 Task: Set up an event to organize a baby shower.
Action: Mouse moved to (87, 127)
Screenshot: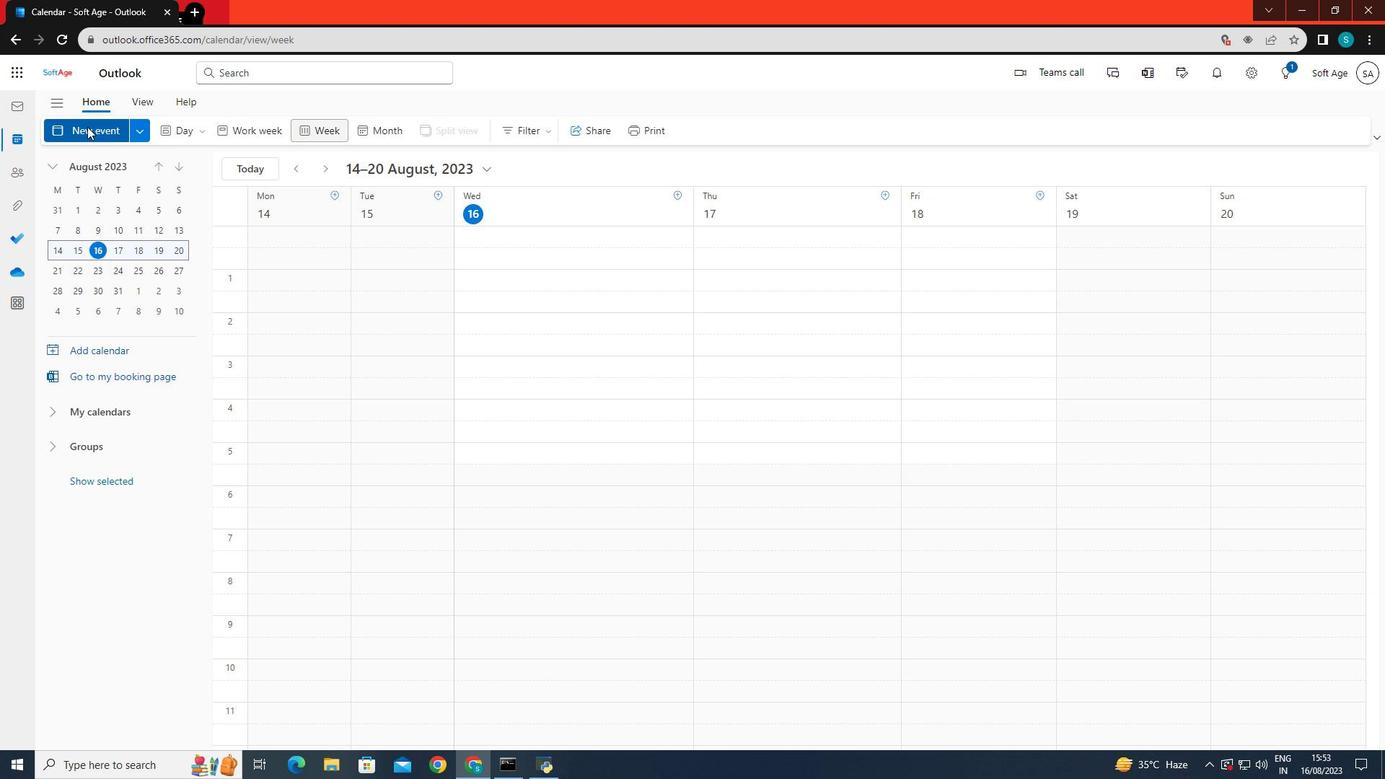 
Action: Mouse pressed left at (87, 127)
Screenshot: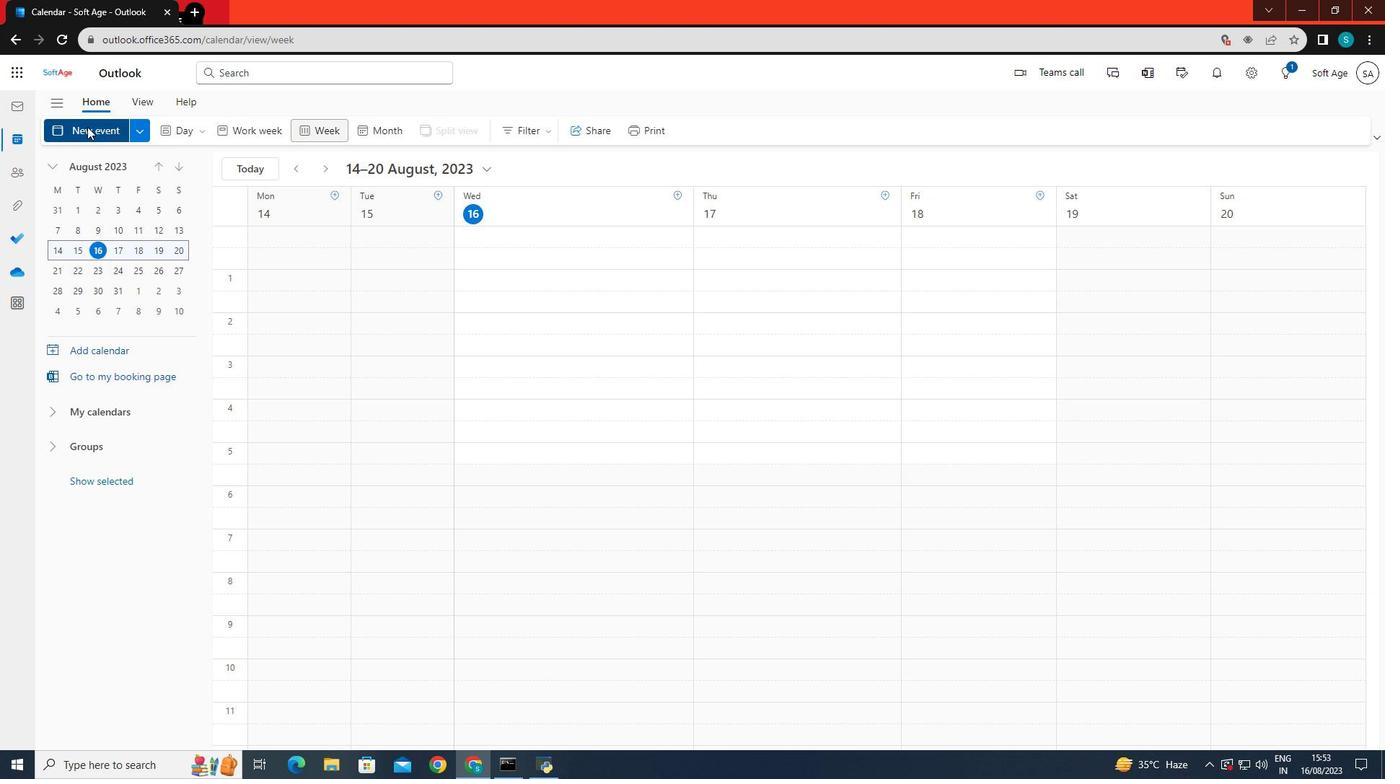 
Action: Mouse moved to (419, 220)
Screenshot: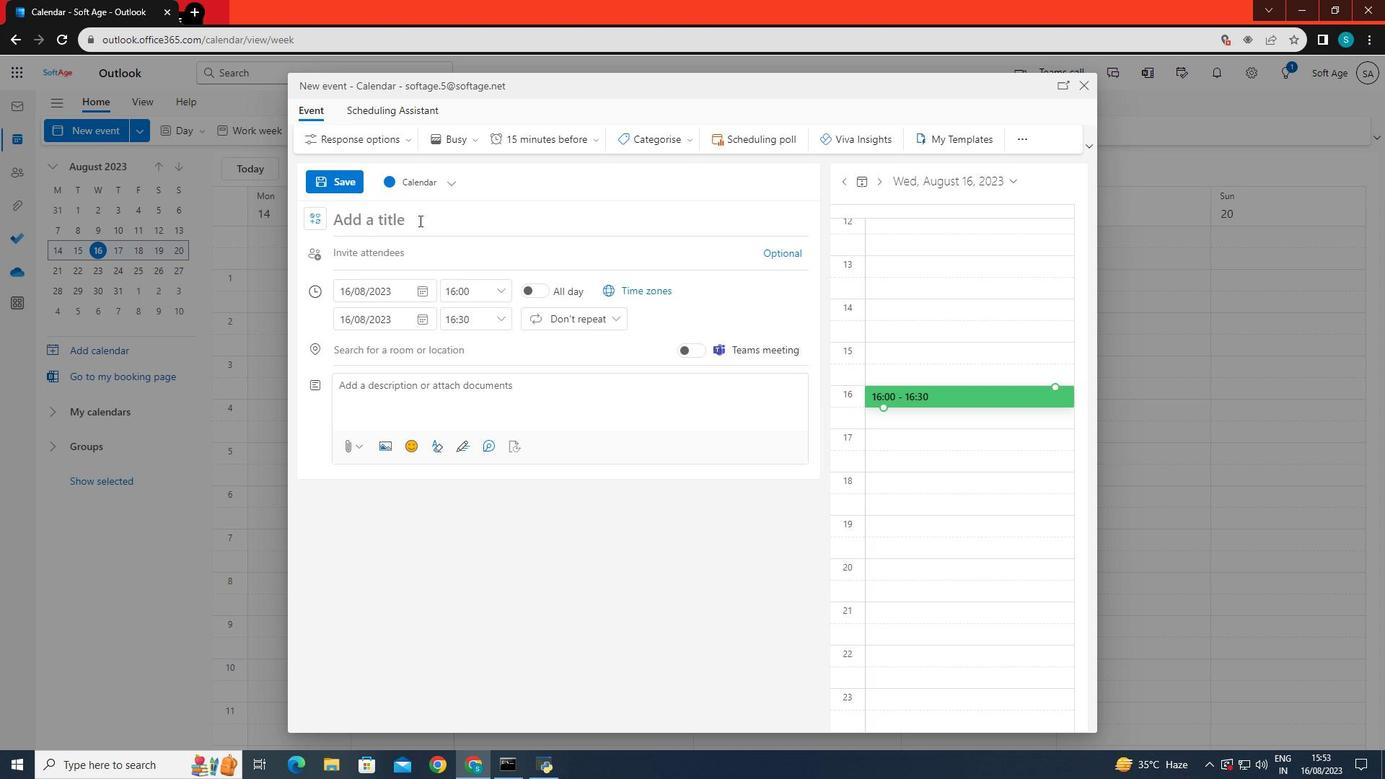 
Action: Mouse pressed left at (419, 220)
Screenshot: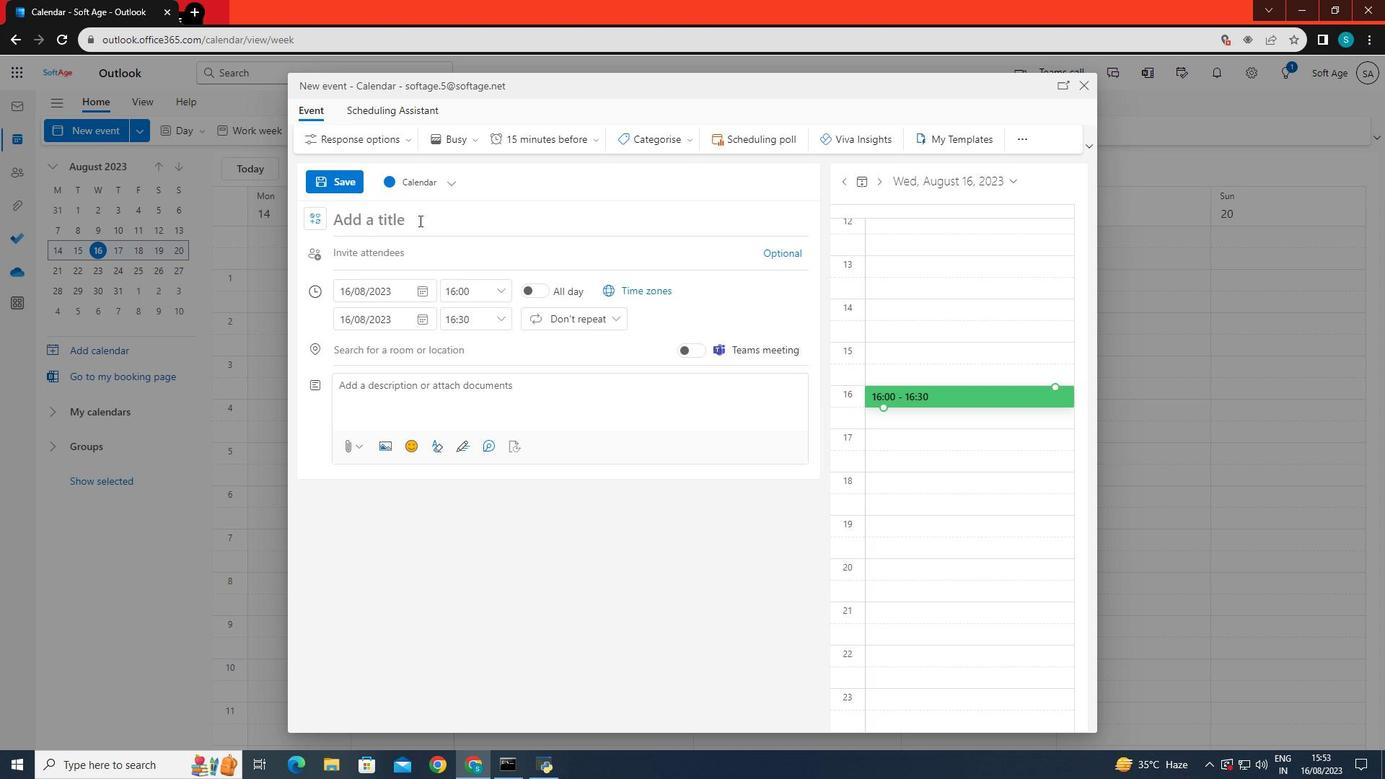 
Action: Key pressed <Key.caps_lock>O<Key.caps_lock>rganize<Key.space>a<Key.space>baby<Key.space>shower.<Key.backspace>
Screenshot: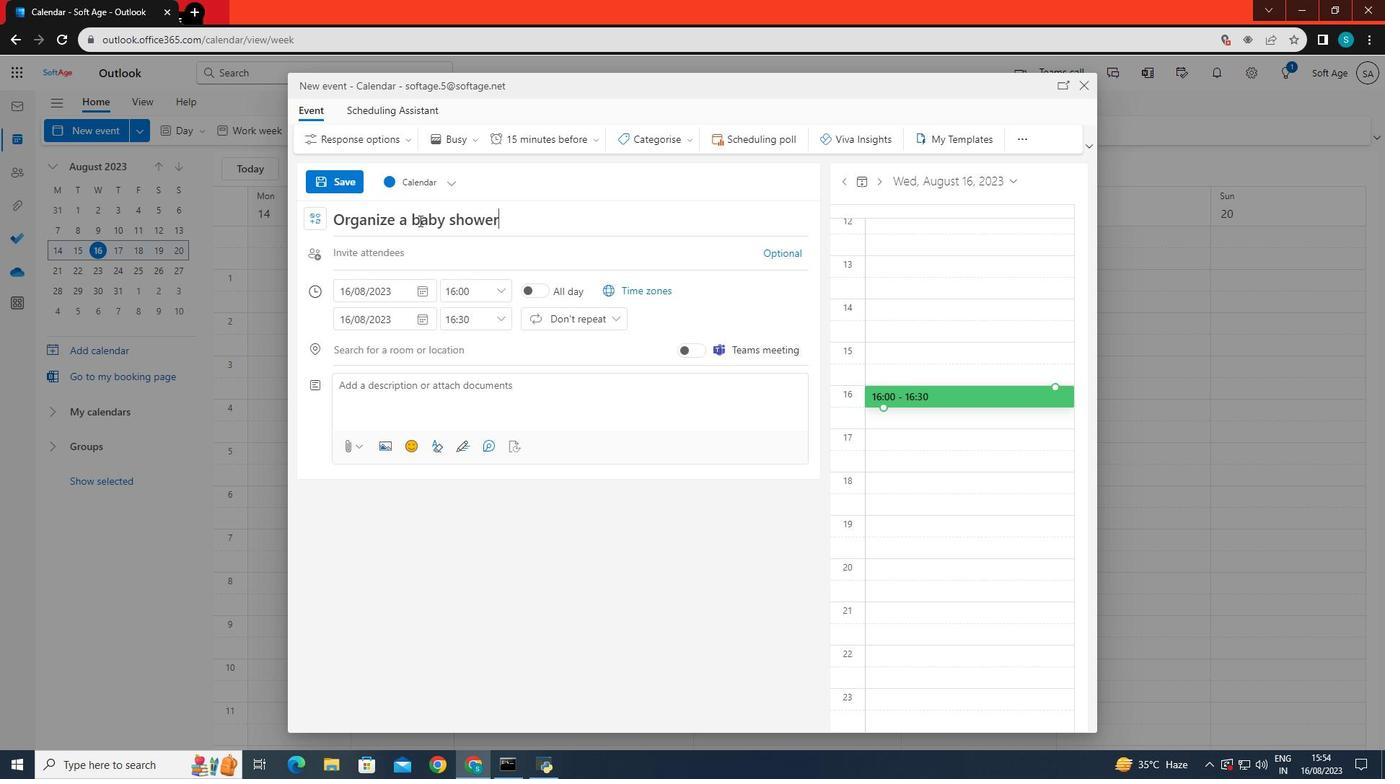 
Action: Mouse moved to (375, 296)
Screenshot: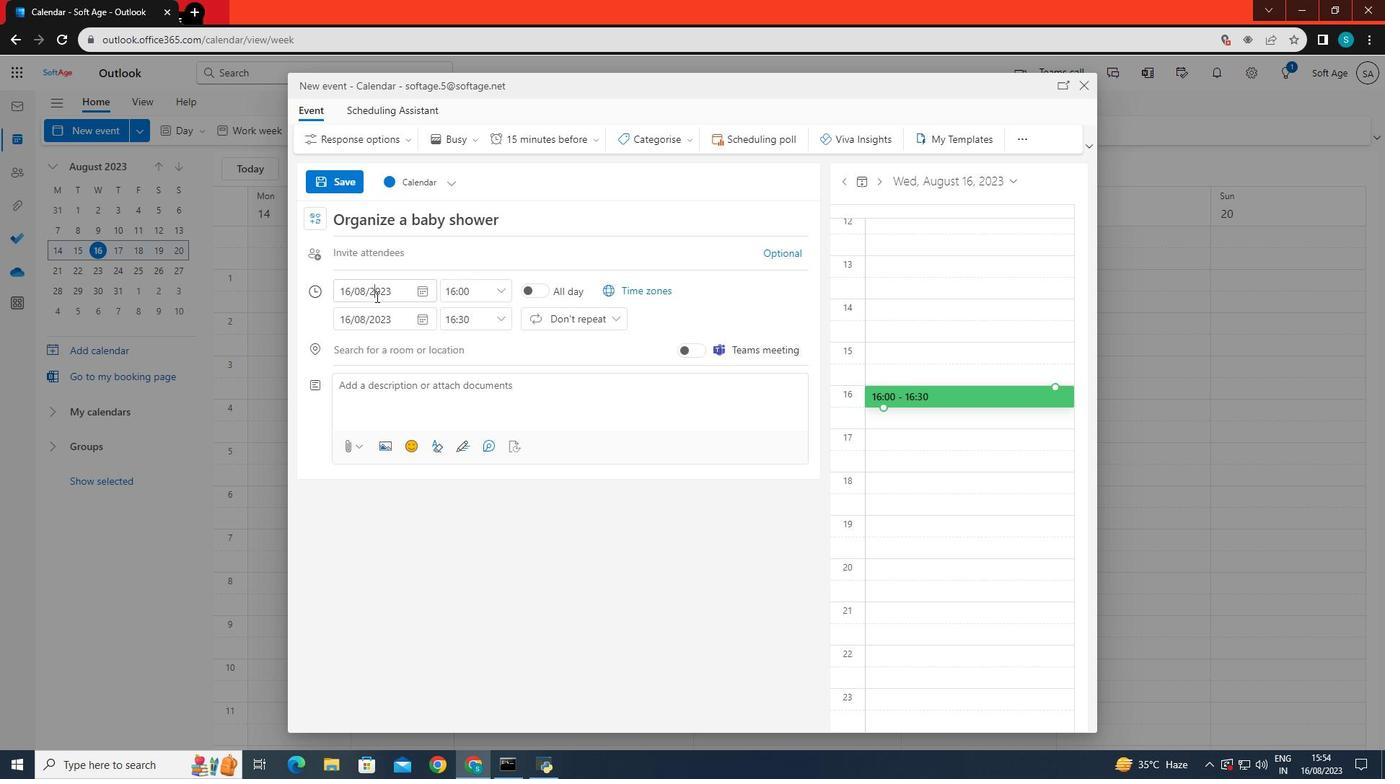 
Action: Mouse pressed left at (375, 296)
Screenshot: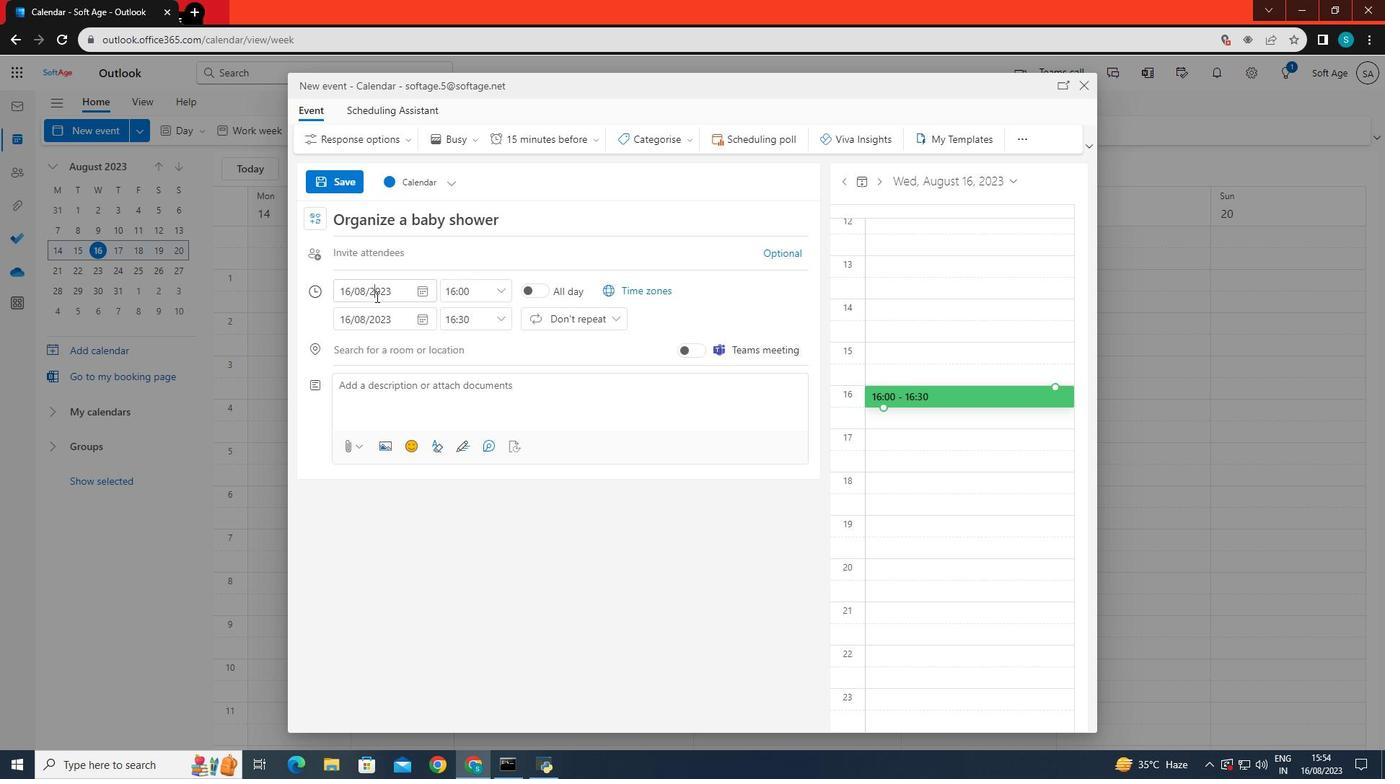 
Action: Mouse moved to (352, 448)
Screenshot: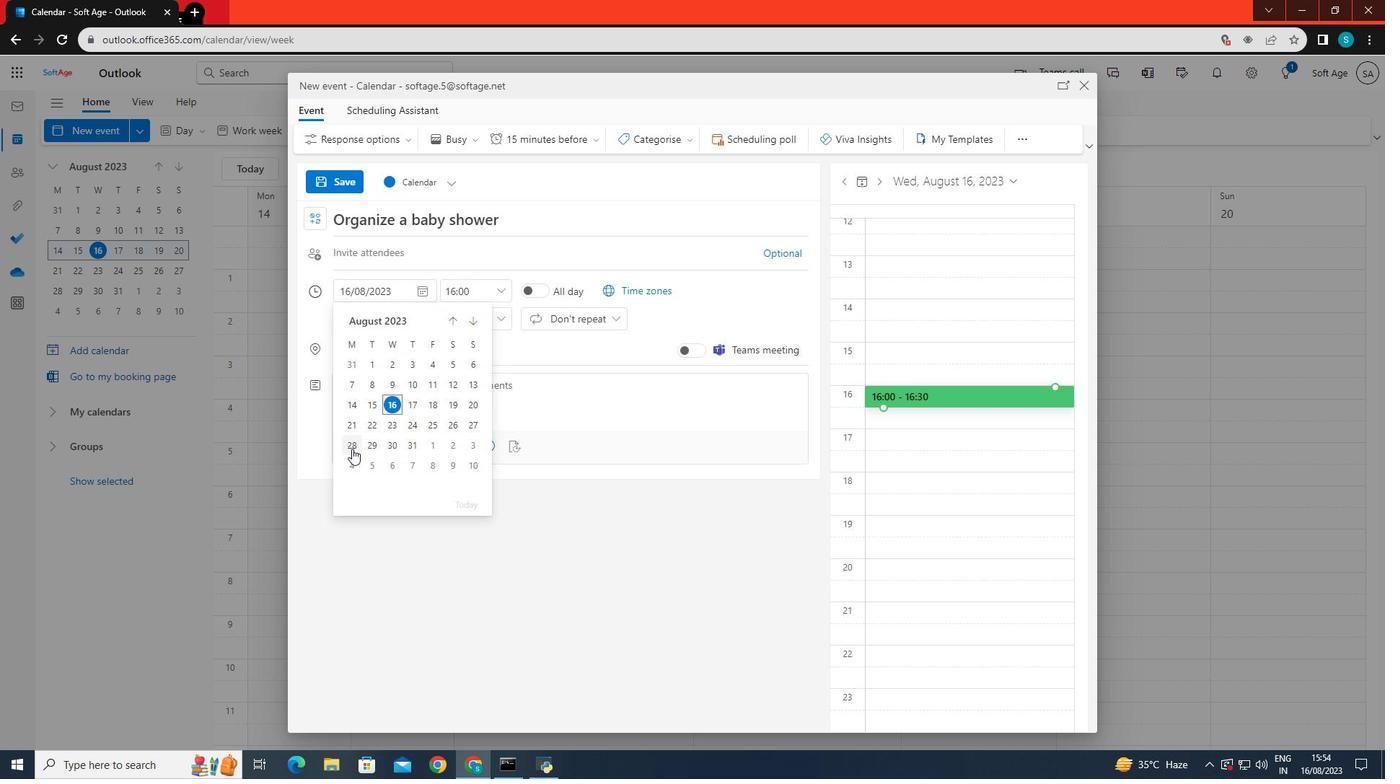 
Action: Mouse pressed left at (352, 448)
Screenshot: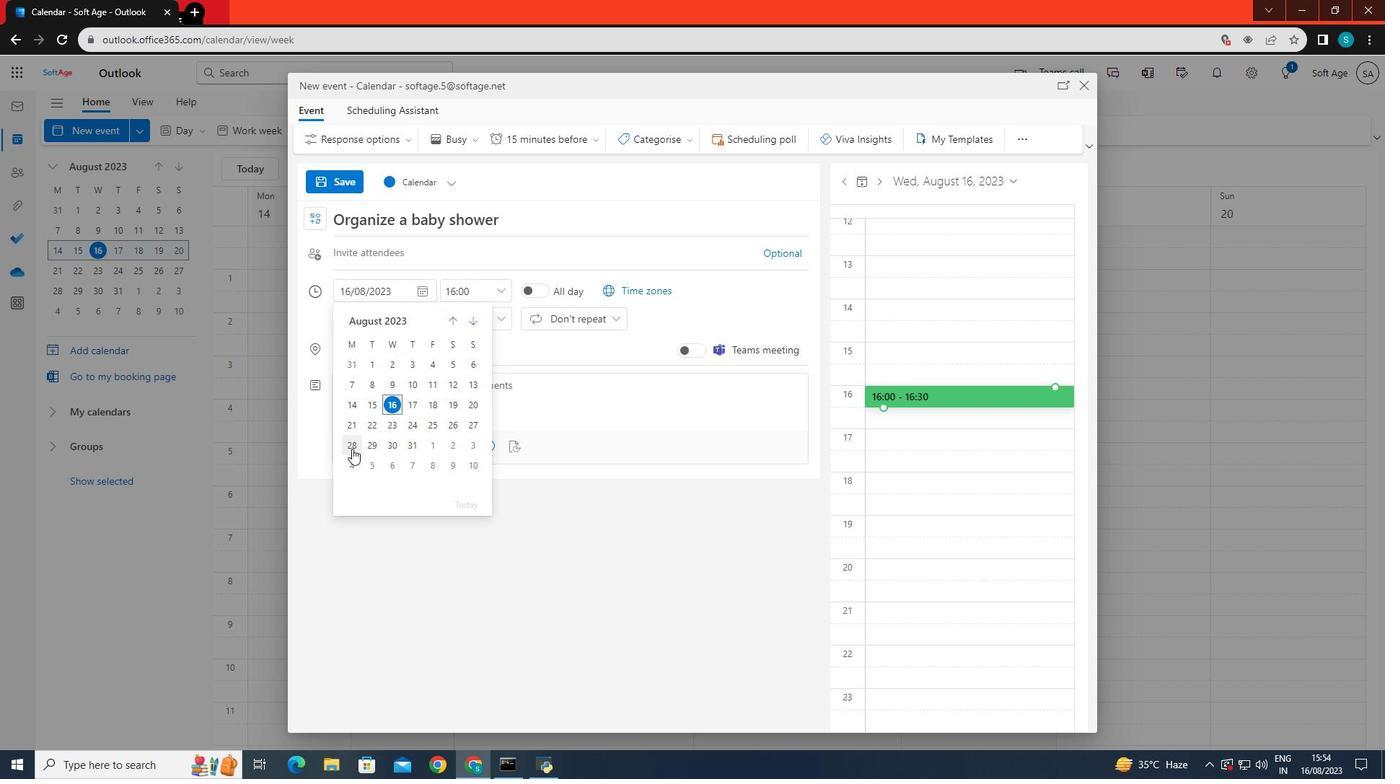 
Action: Mouse moved to (500, 289)
Screenshot: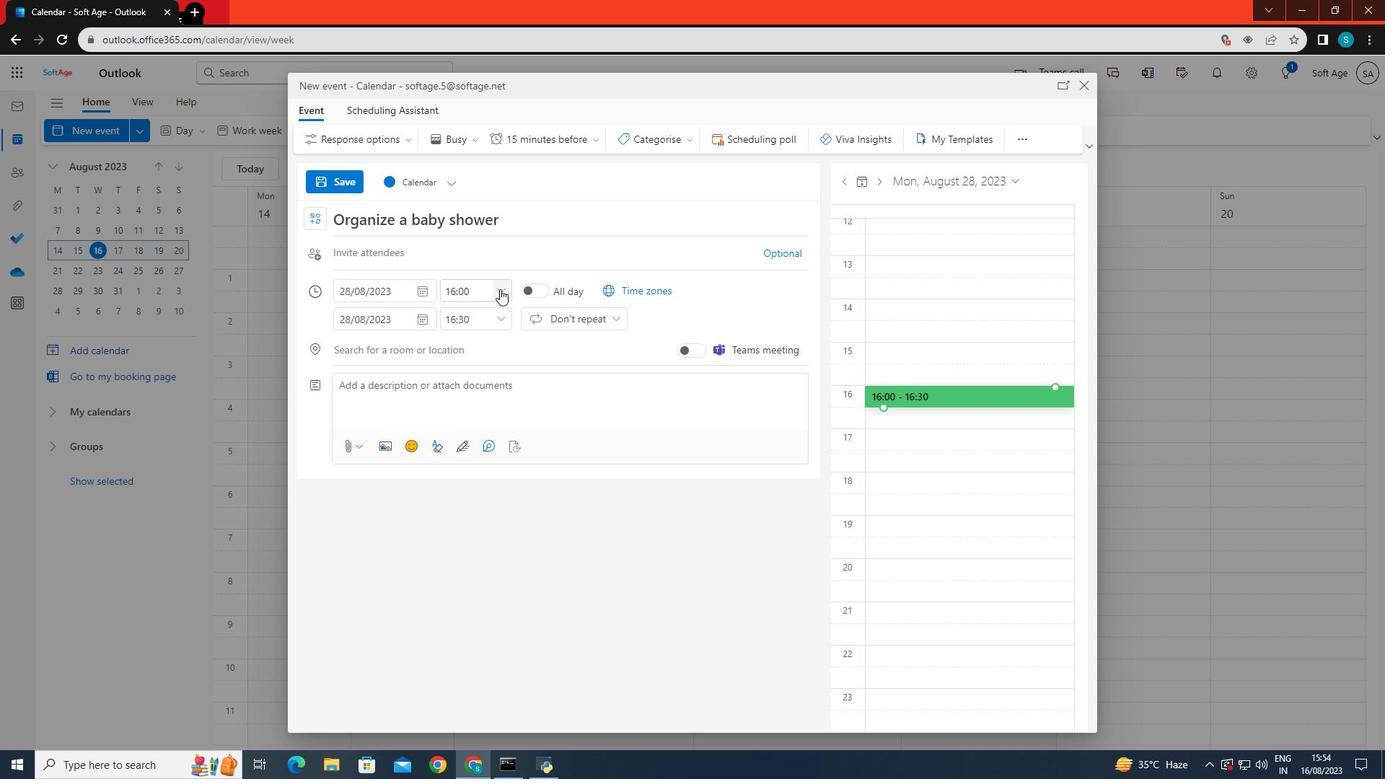 
Action: Mouse pressed left at (500, 289)
Screenshot: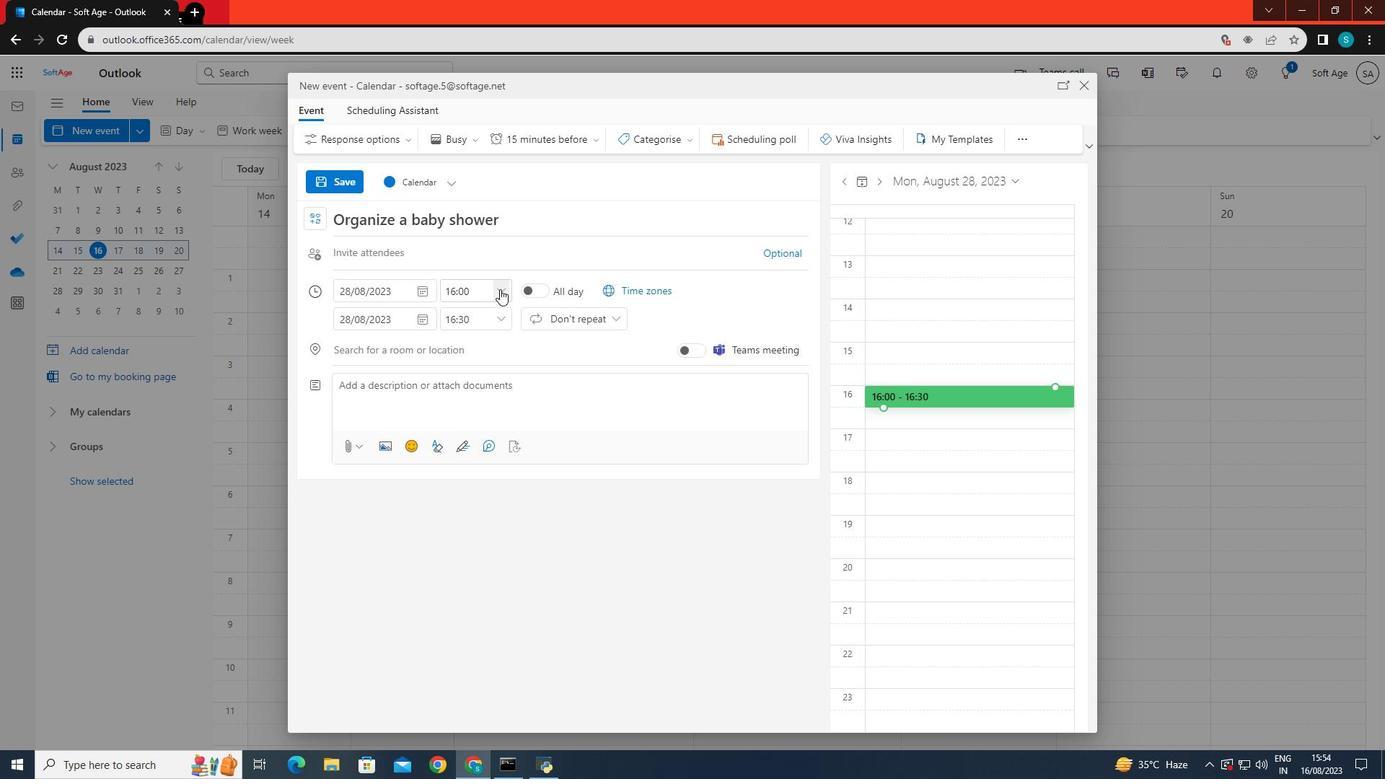 
Action: Mouse moved to (467, 386)
Screenshot: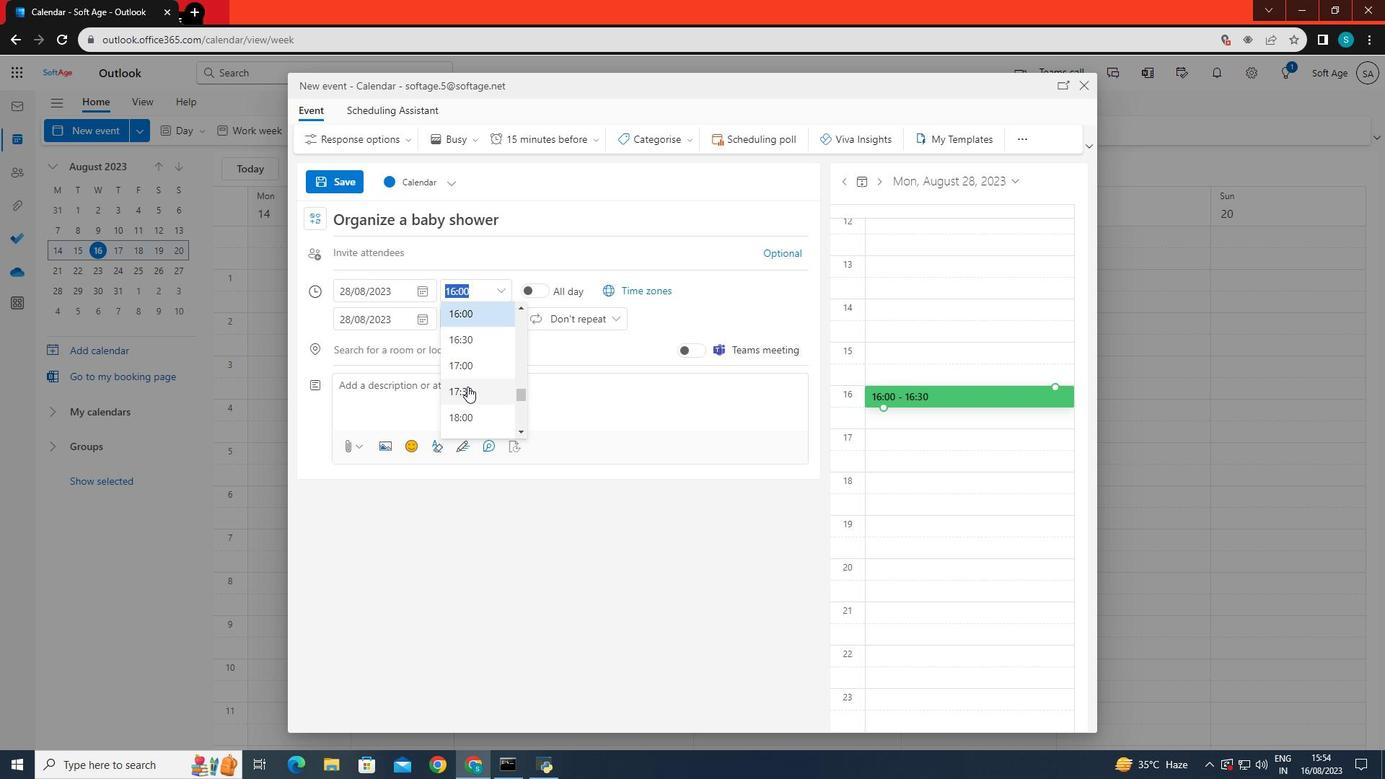 
Action: Mouse scrolled (467, 387) with delta (0, 0)
Screenshot: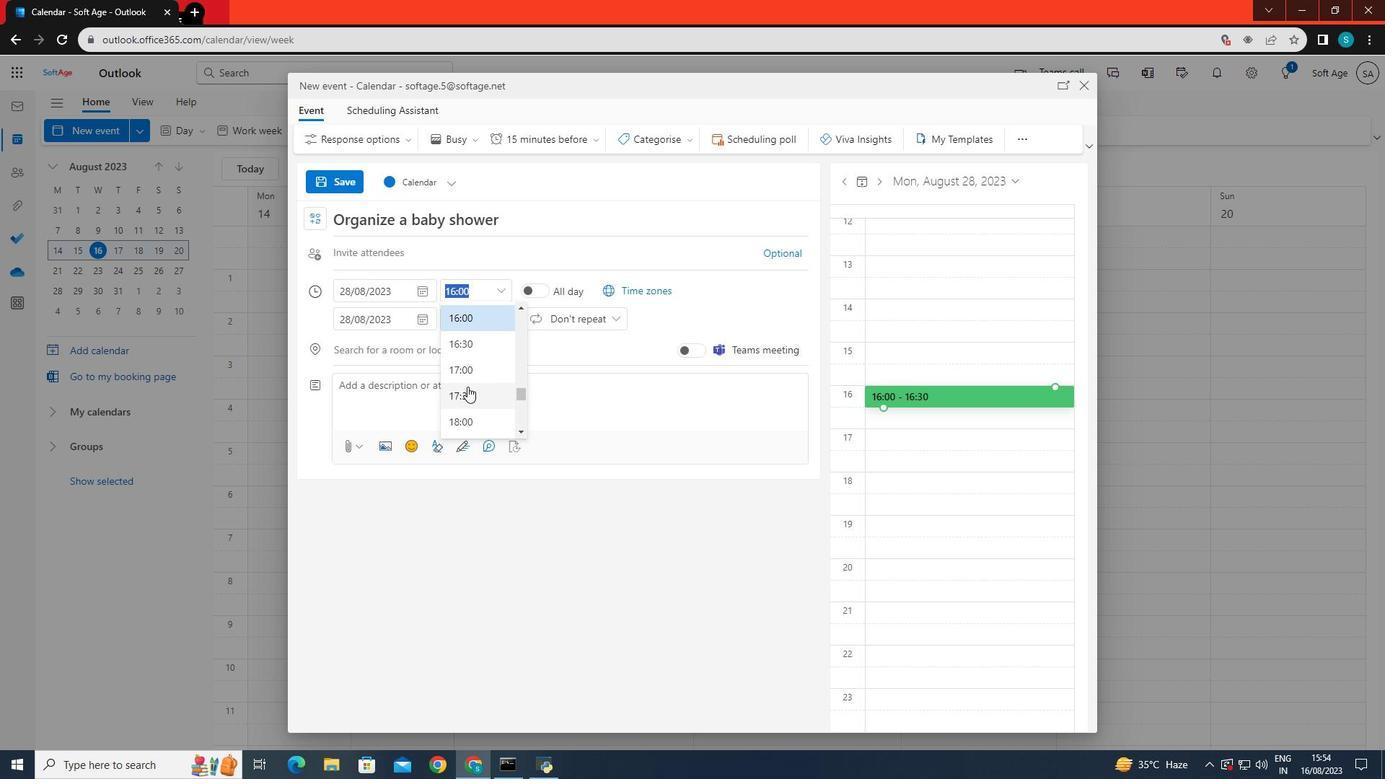 
Action: Mouse moved to (462, 334)
Screenshot: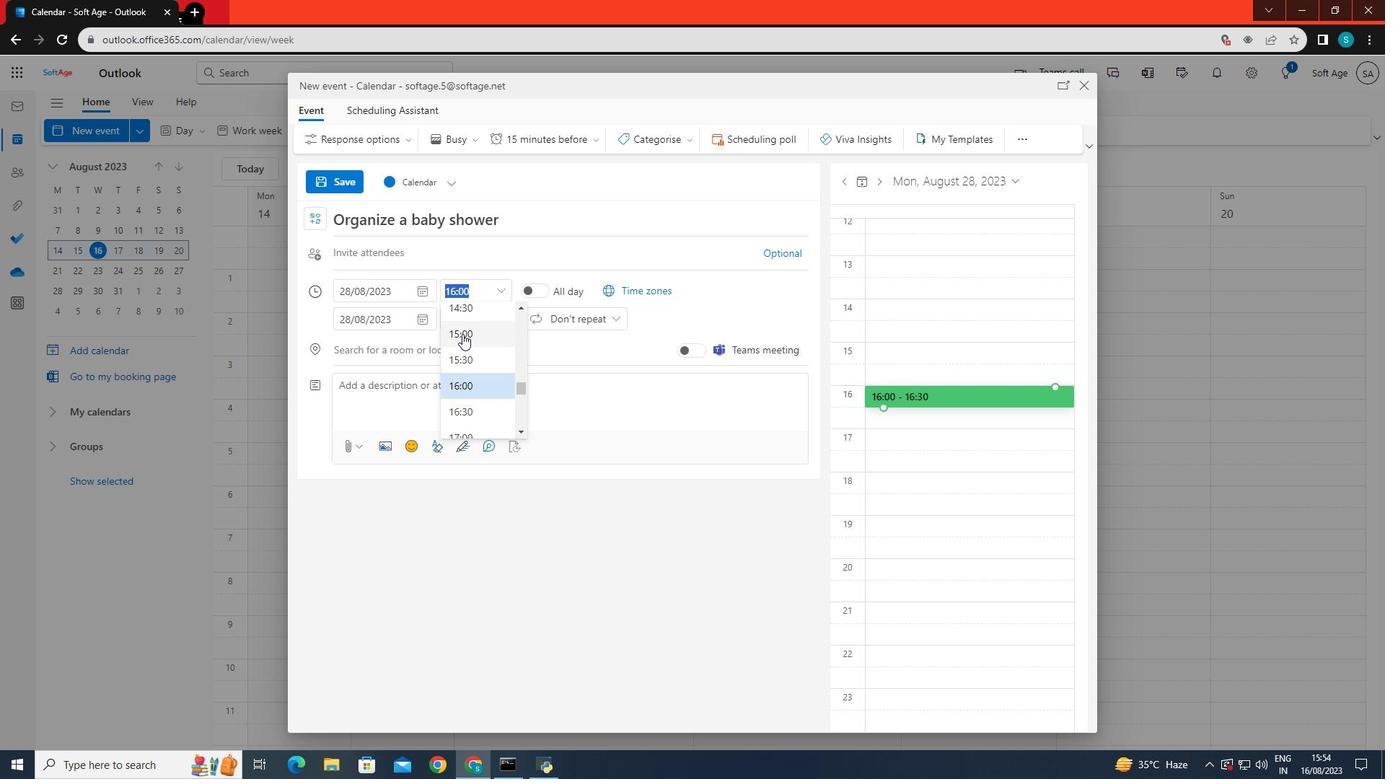 
Action: Mouse pressed left at (462, 334)
Screenshot: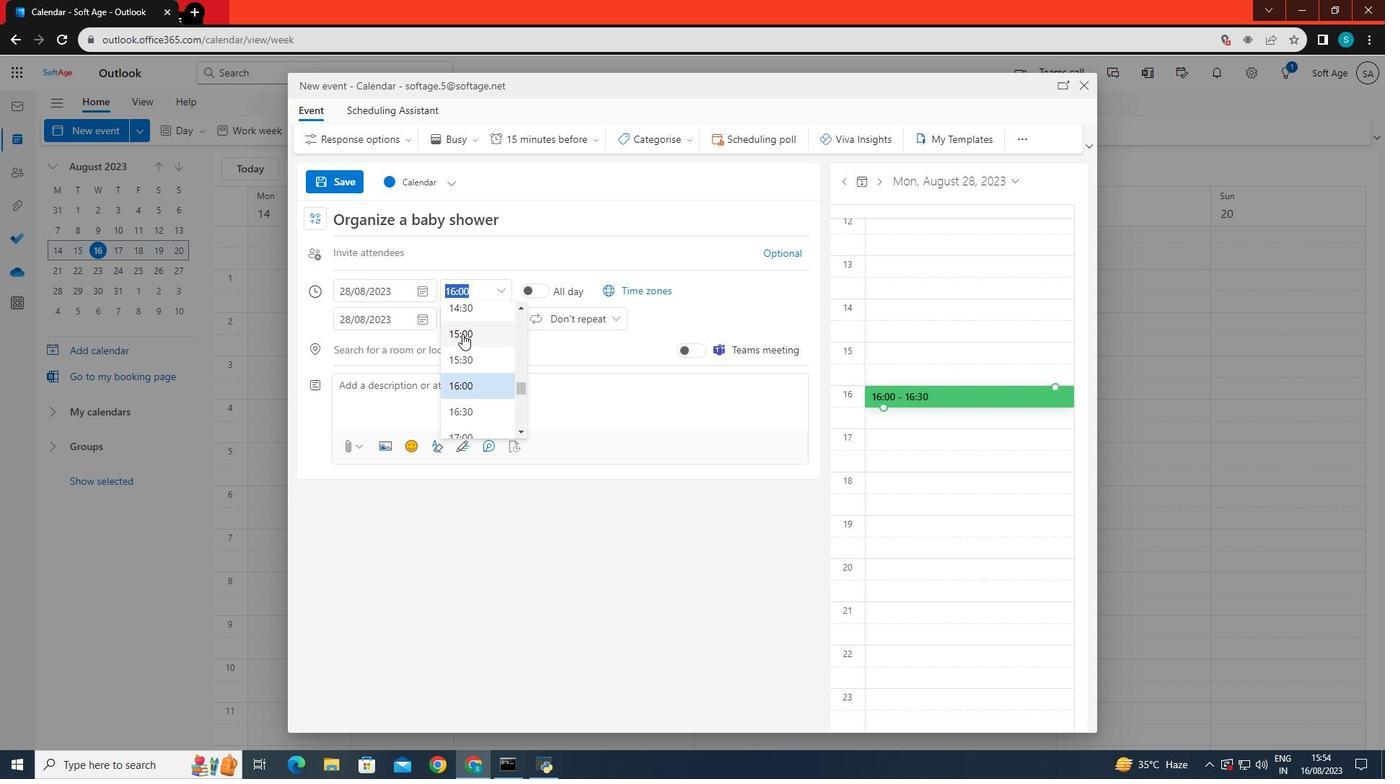 
Action: Mouse moved to (501, 318)
Screenshot: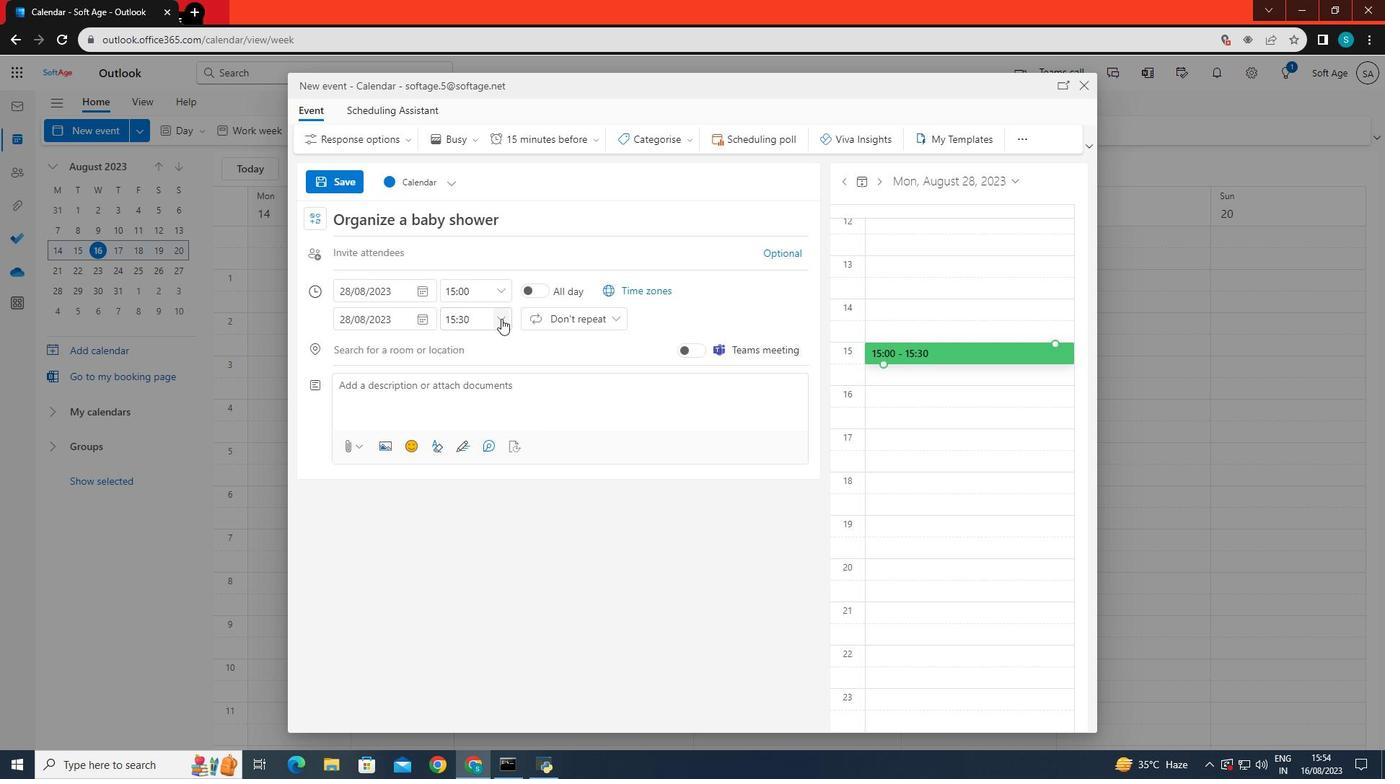 
Action: Mouse pressed left at (501, 318)
Screenshot: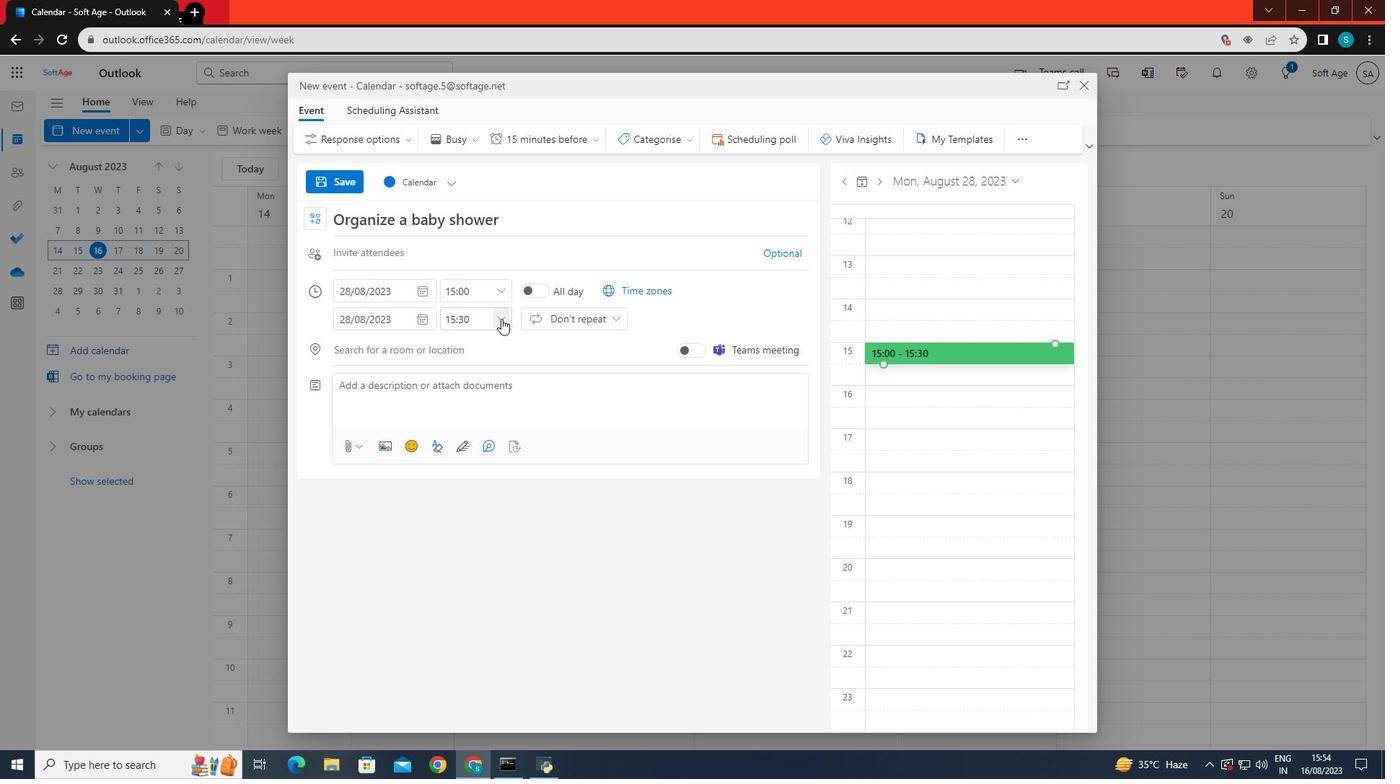 
Action: Mouse moved to (467, 374)
Screenshot: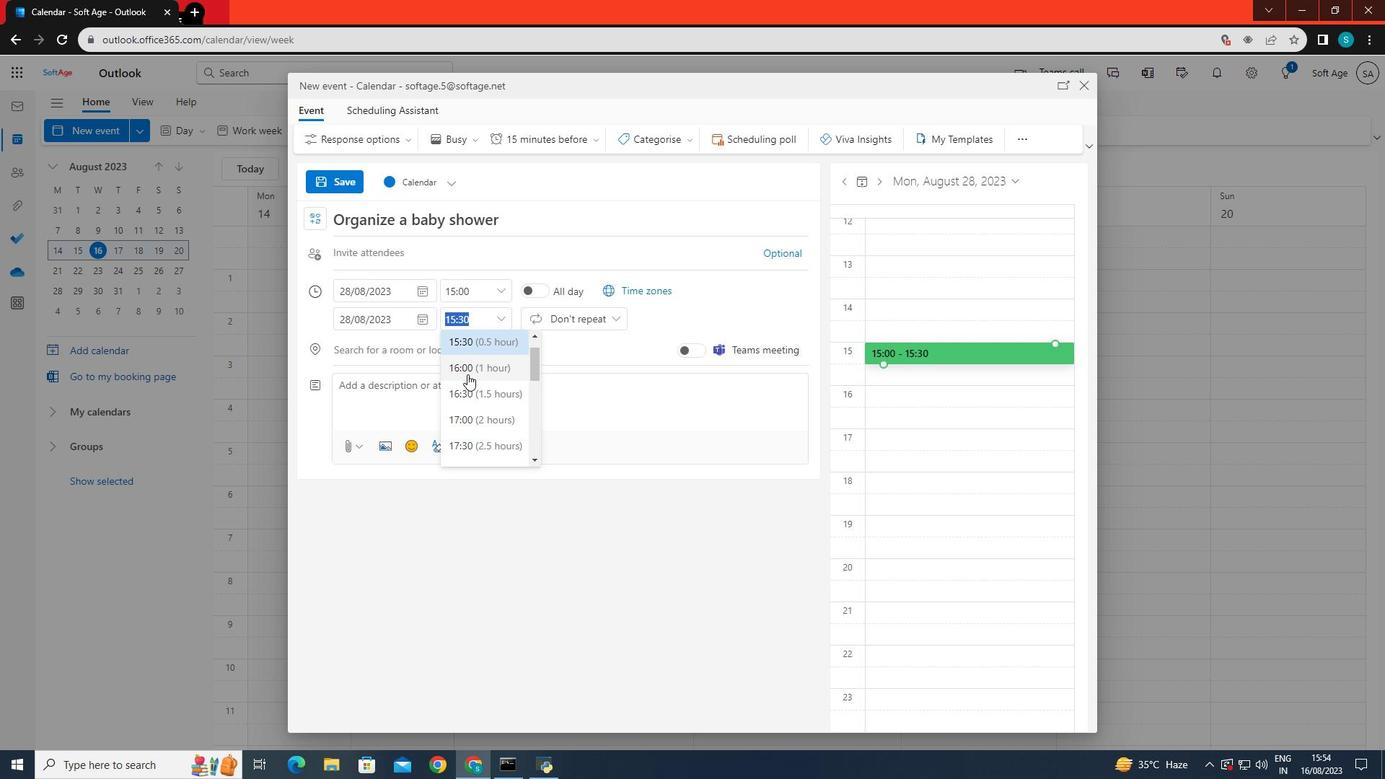 
Action: Mouse pressed left at (467, 374)
Screenshot: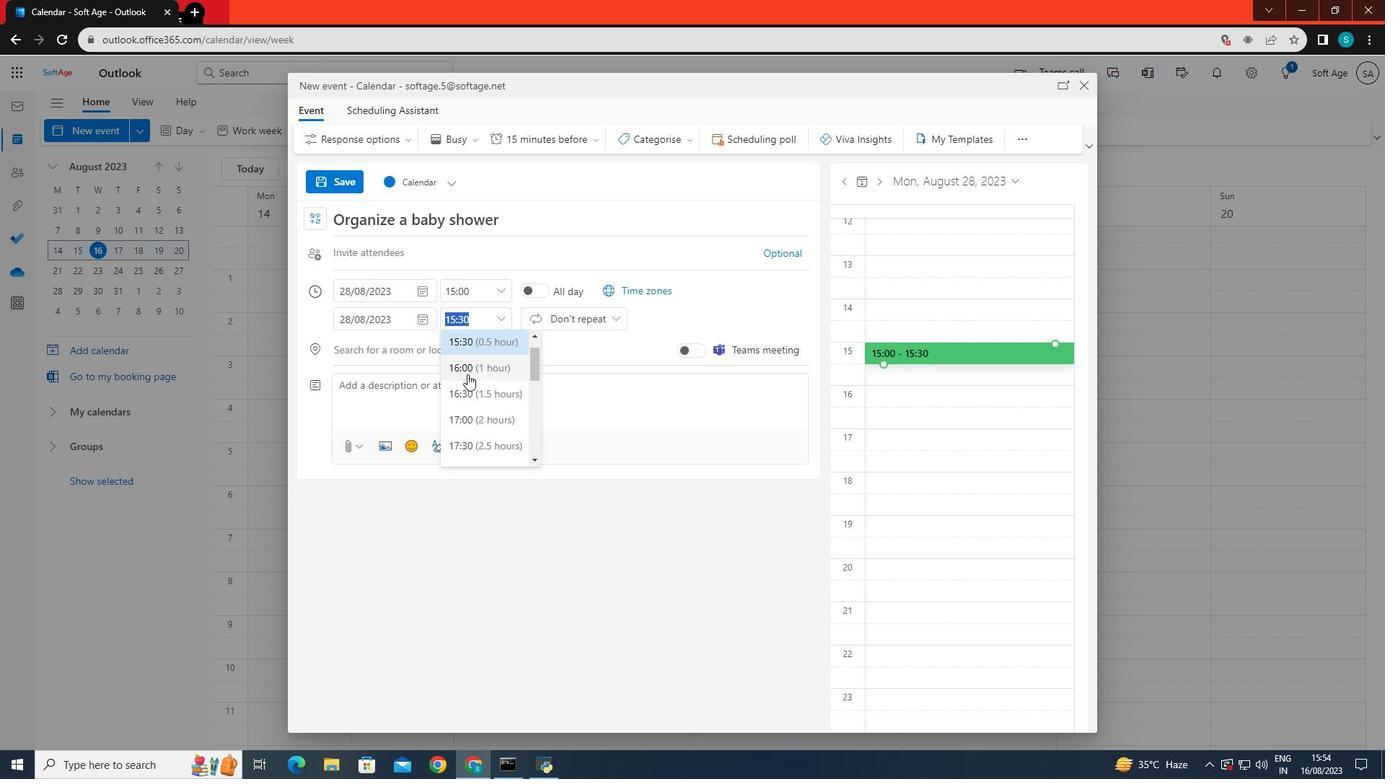 
Action: Mouse moved to (370, 401)
Screenshot: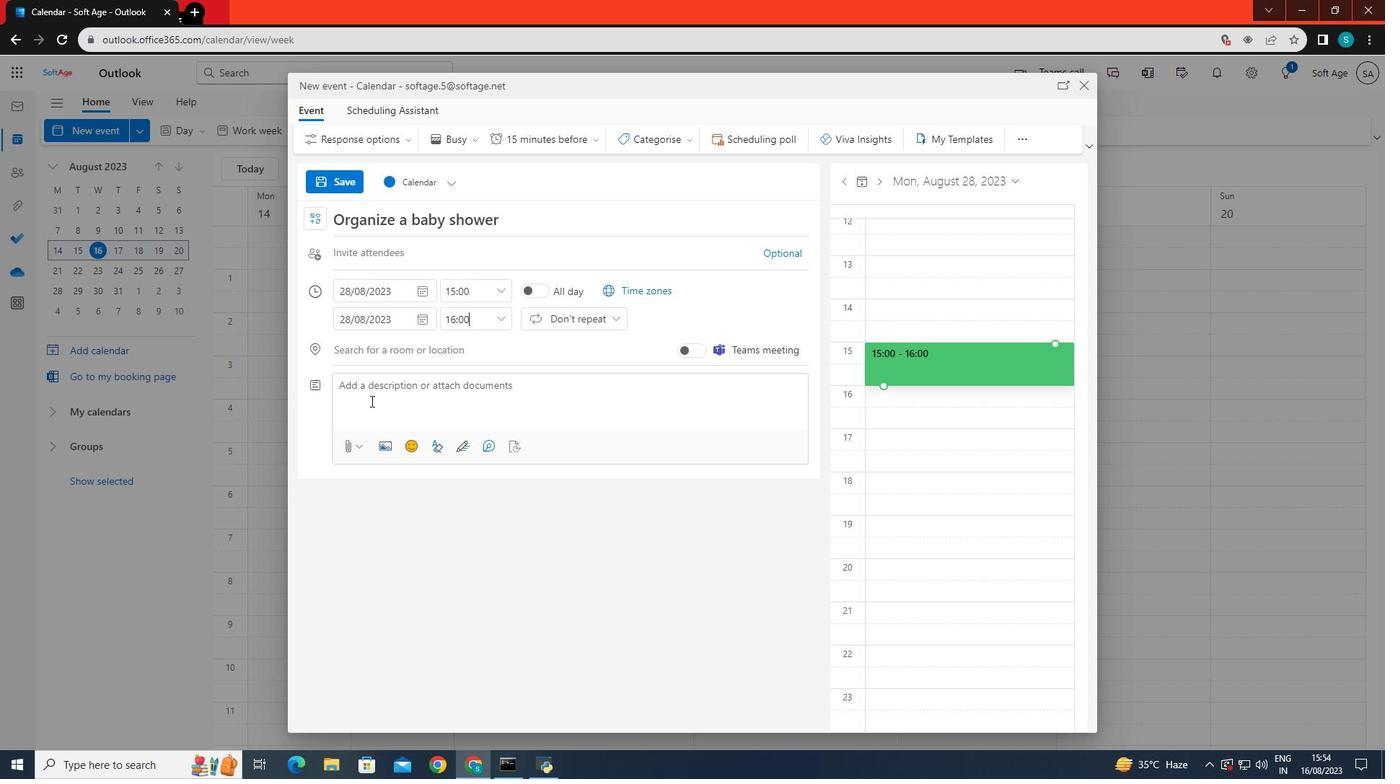 
Action: Mouse pressed left at (370, 401)
Screenshot: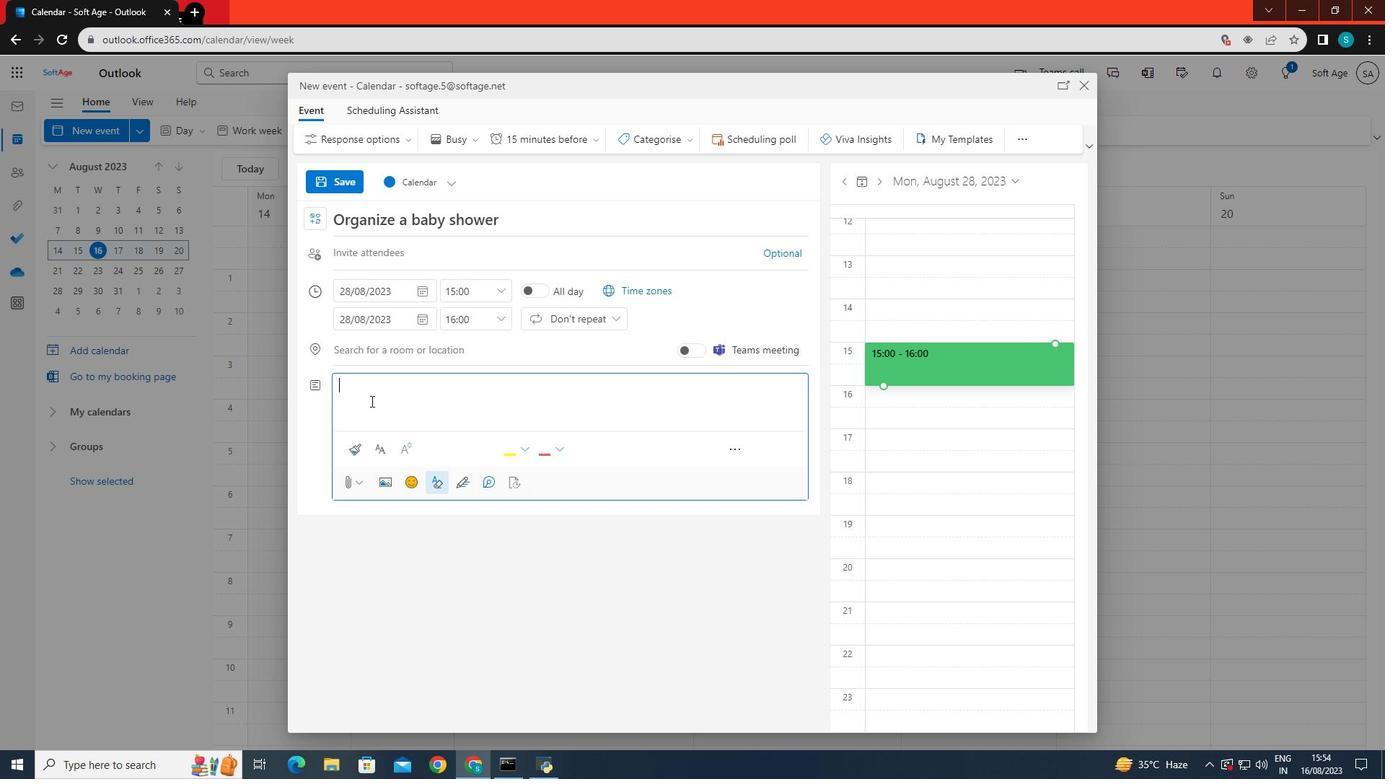 
Action: Key pressed <Key.caps_lock>S<Key.caps_lock><Key.backspace><Key.backspace><Key.caps_lock>AN<Key.backspace><Key.caps_lock>n<Key.space>event<Key.space>to<Key.space>organize<Key.space>a<Key.space>bay<Key.backspace>by<Key.space>shower.
Screenshot: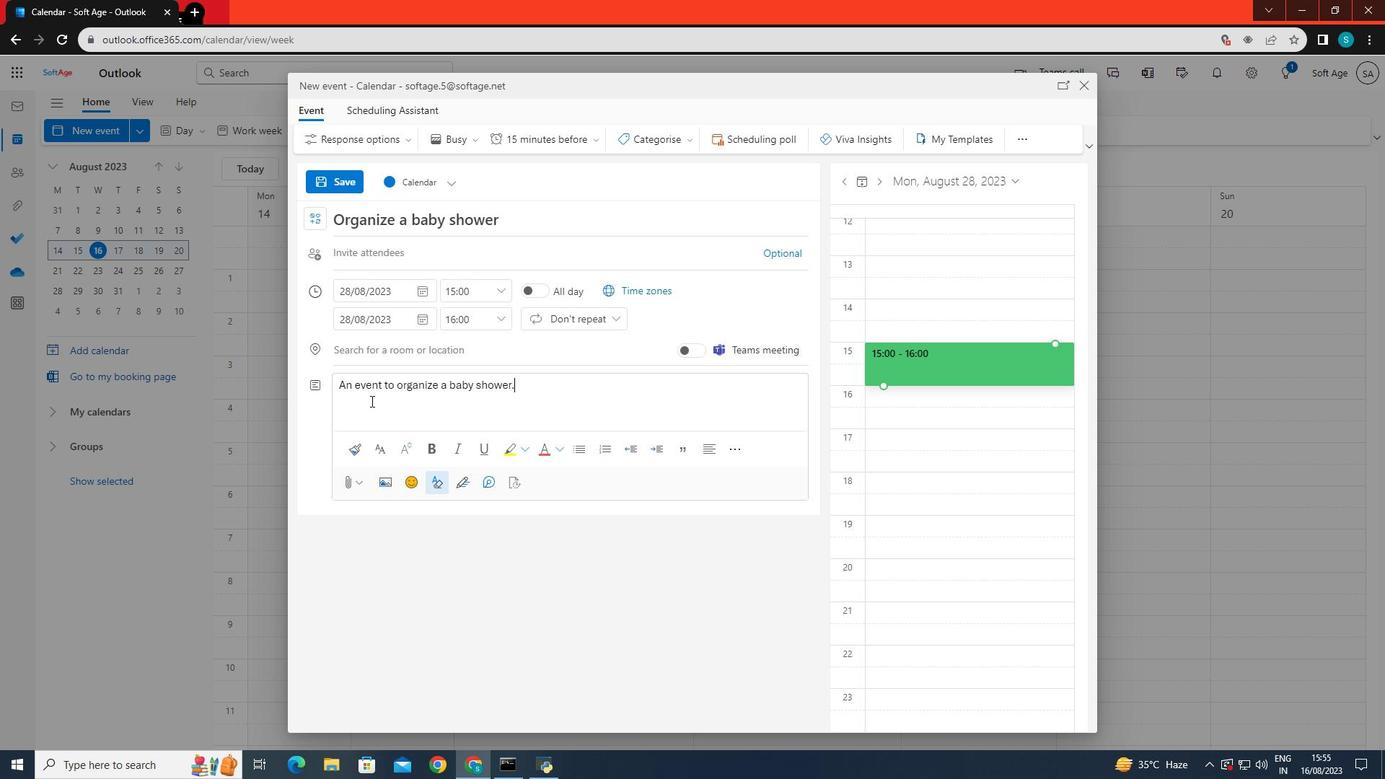 
Action: Mouse moved to (527, 137)
Screenshot: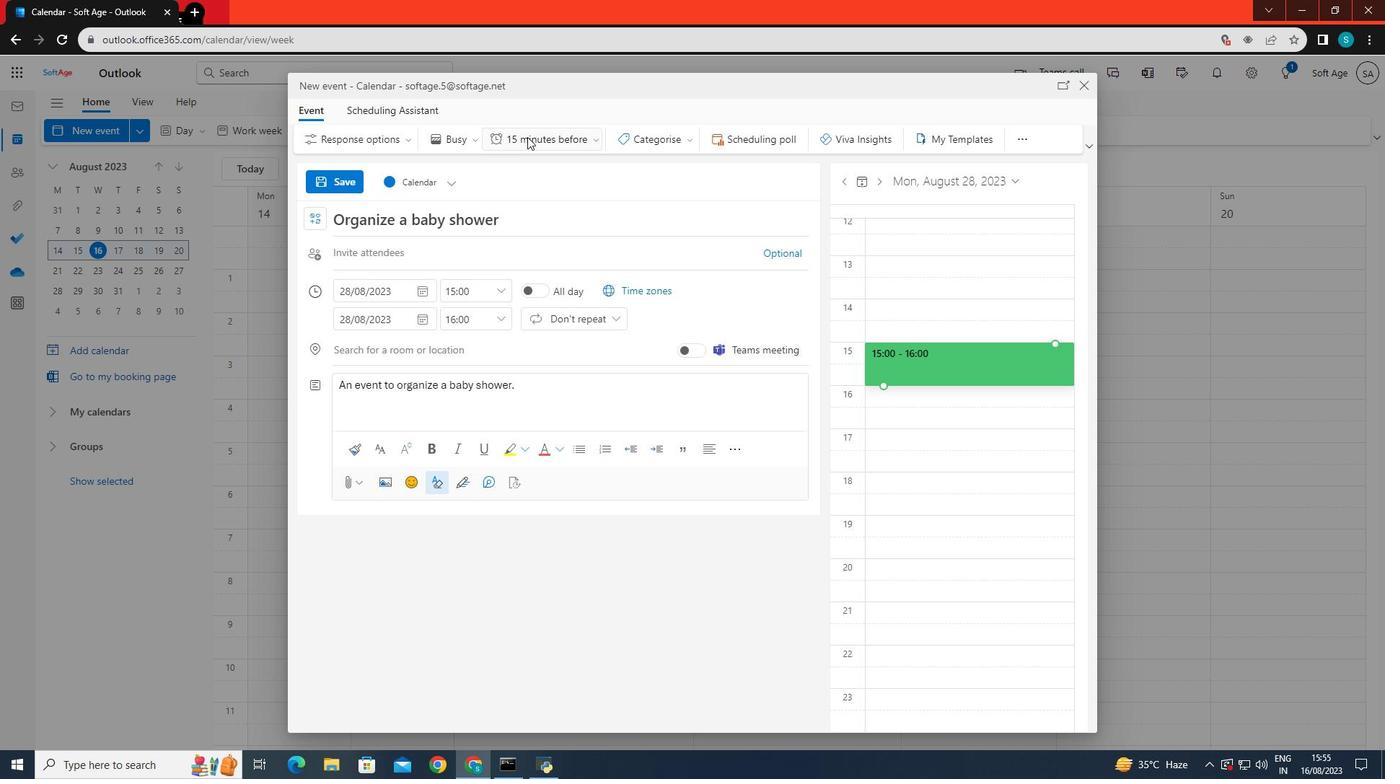 
Action: Mouse pressed left at (527, 137)
Screenshot: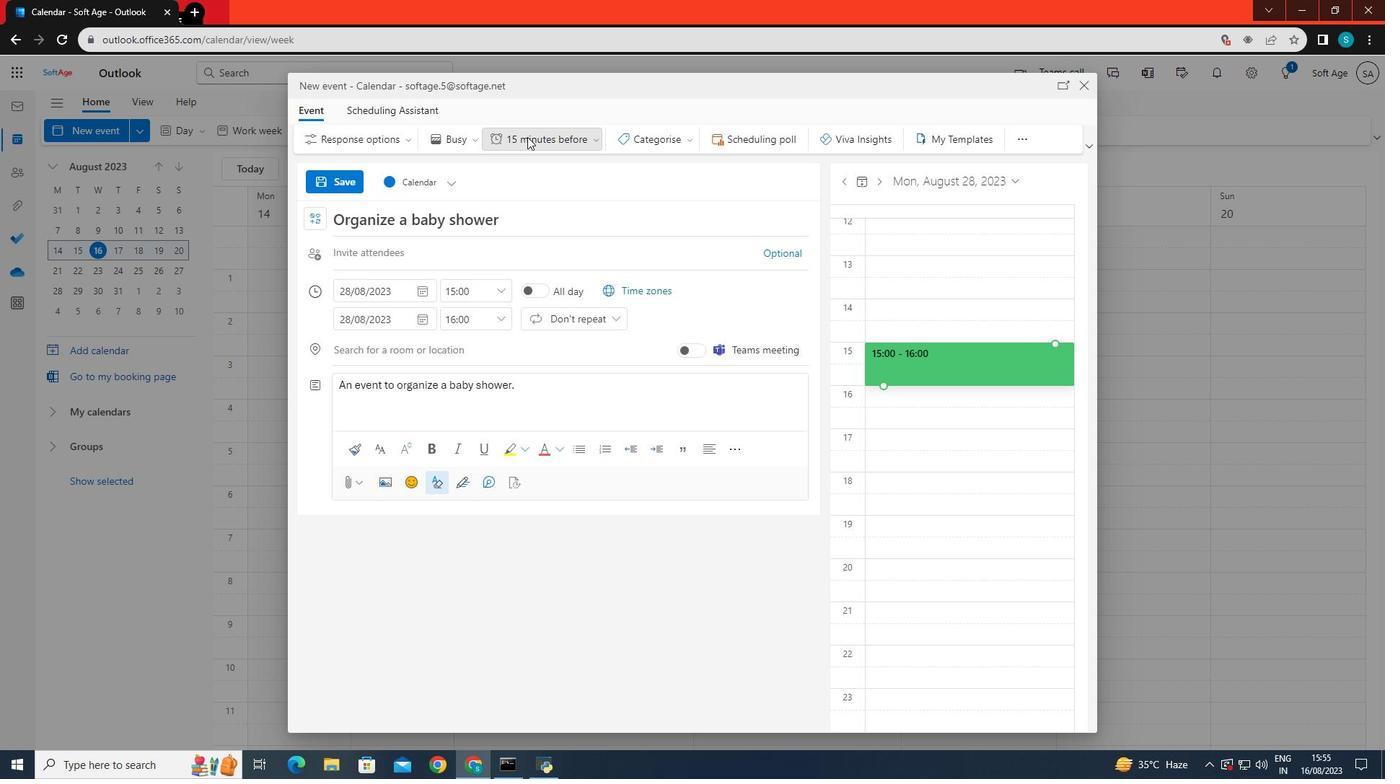 
Action: Mouse moved to (542, 380)
Screenshot: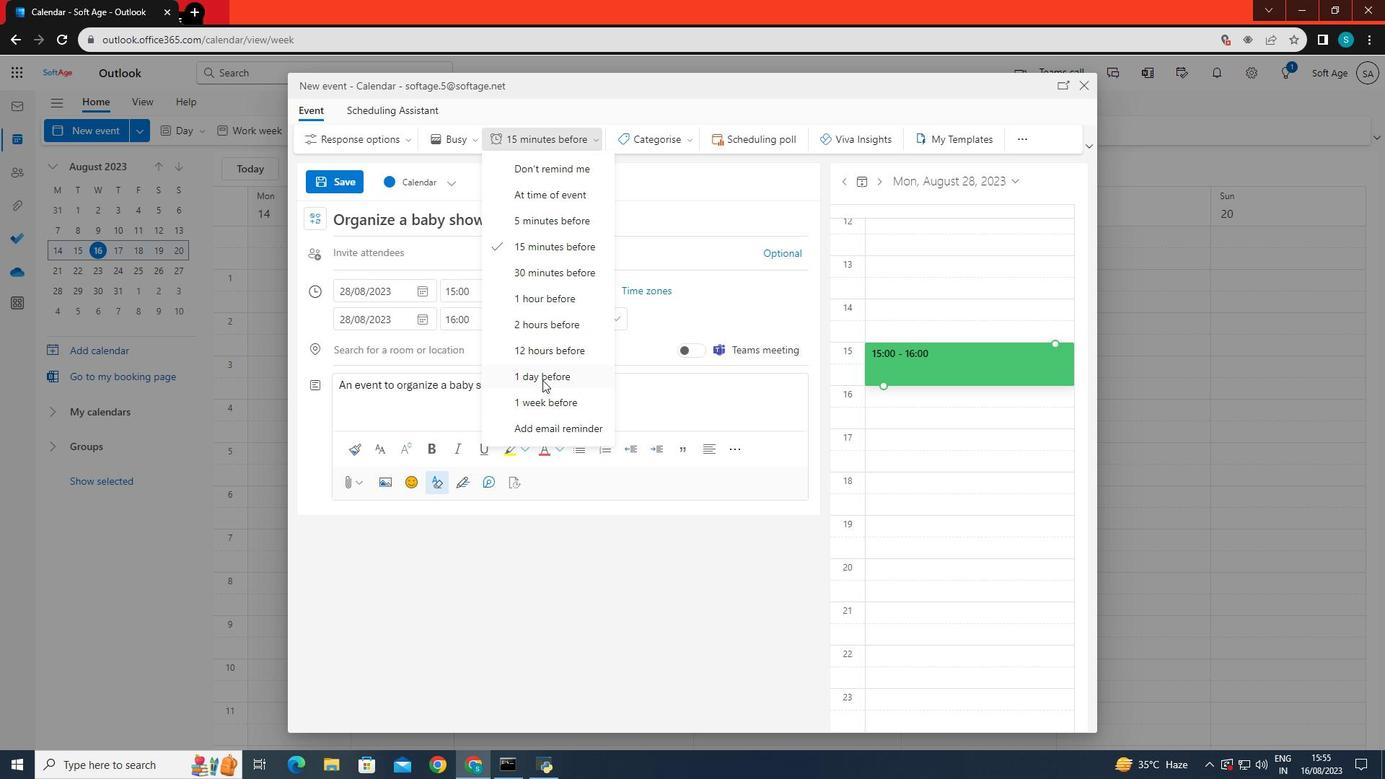 
Action: Mouse pressed left at (542, 380)
Screenshot: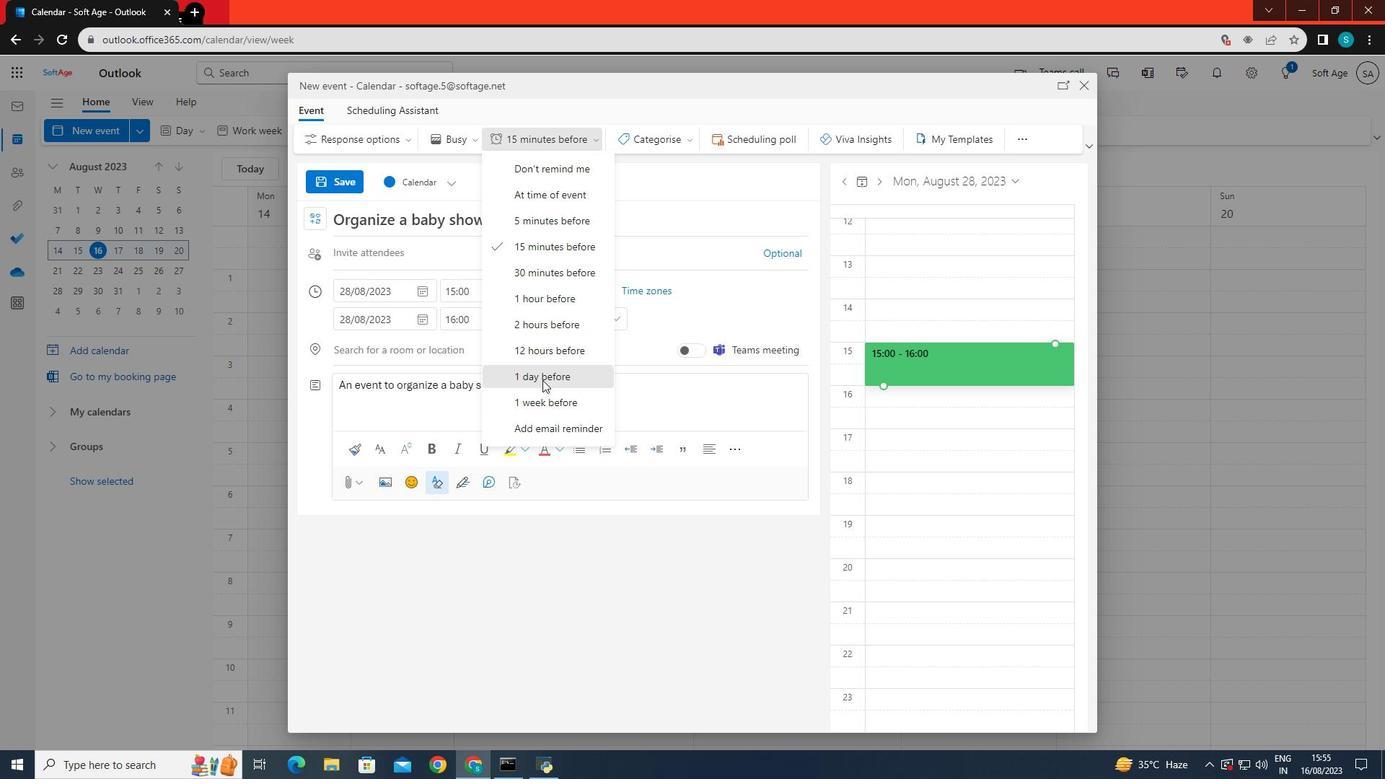 
Action: Mouse moved to (348, 178)
Screenshot: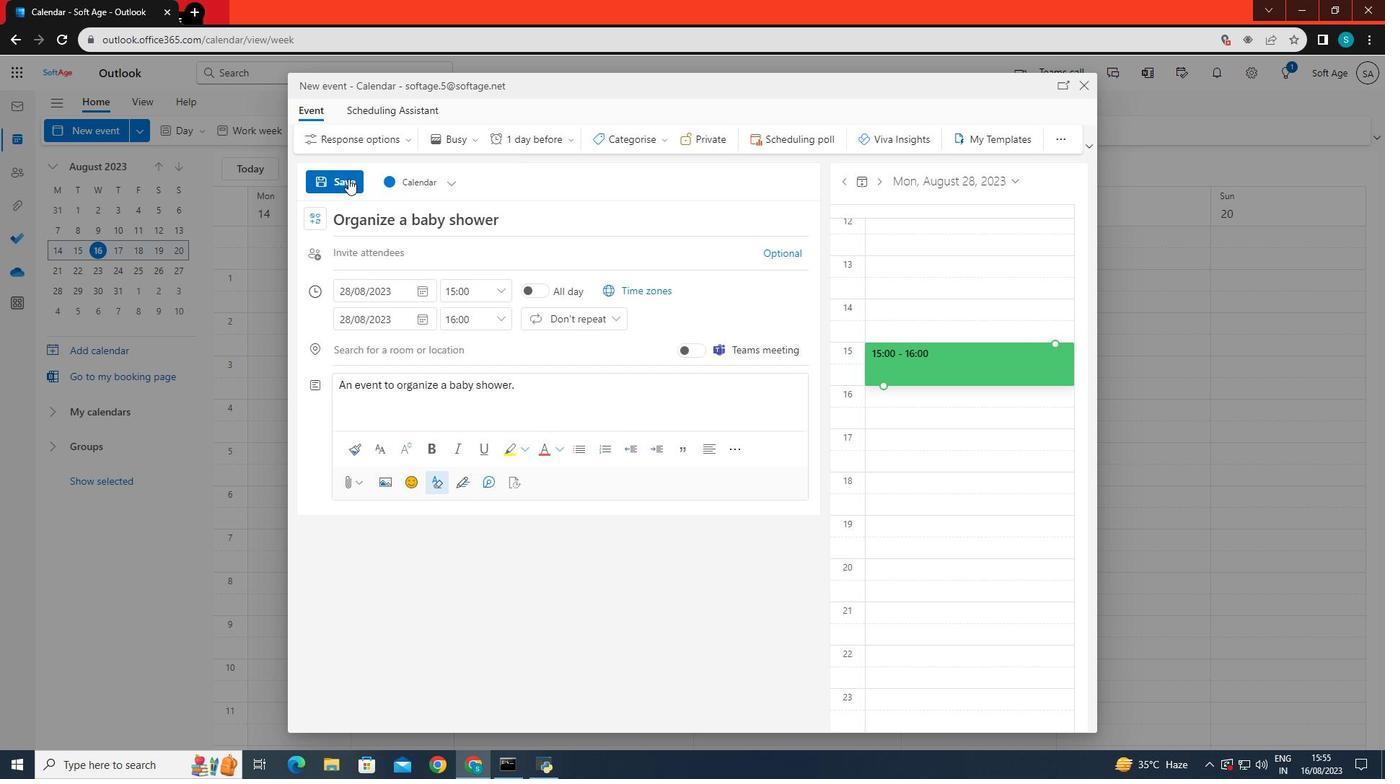 
Action: Mouse pressed left at (348, 178)
Screenshot: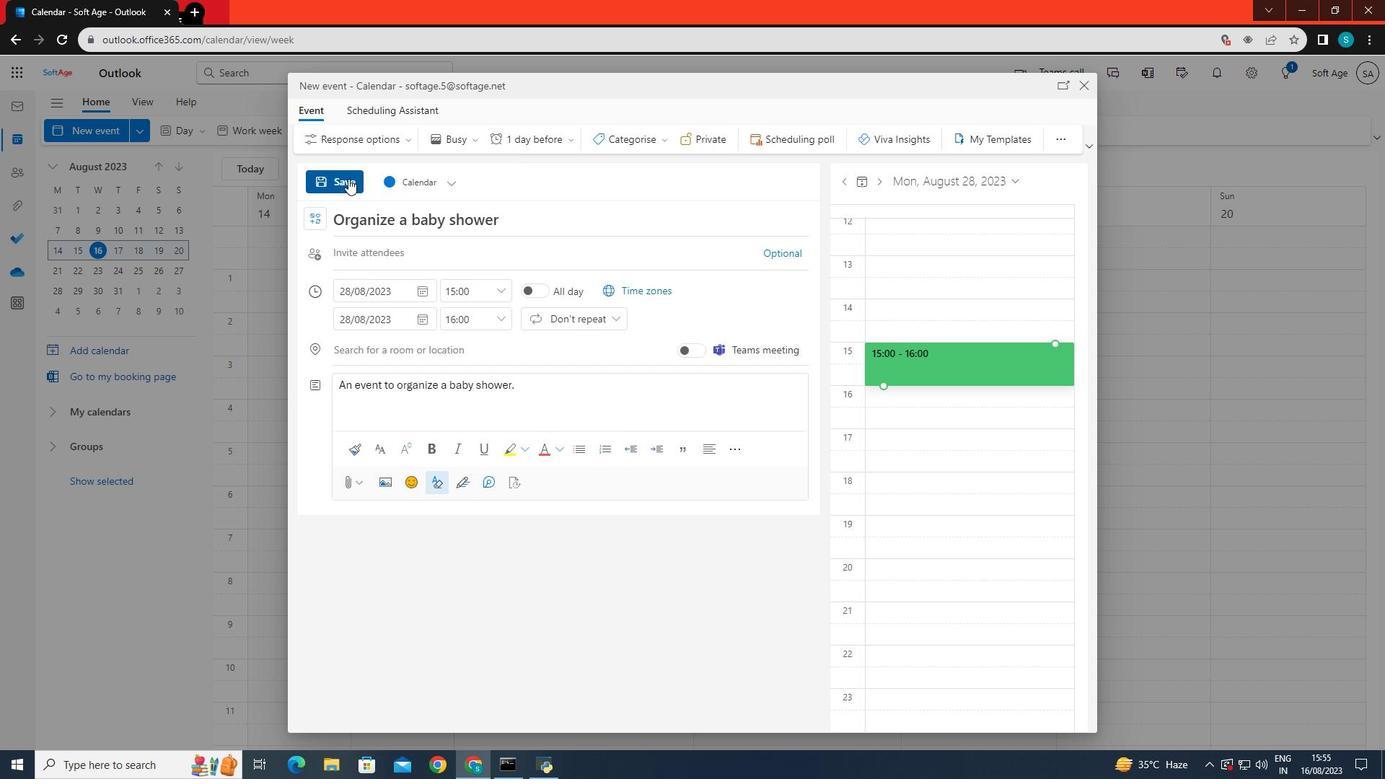 
